 Task: Uninstall add-on""SlidesAI.io"".
Action: Mouse pressed left at (301, 63)
Screenshot: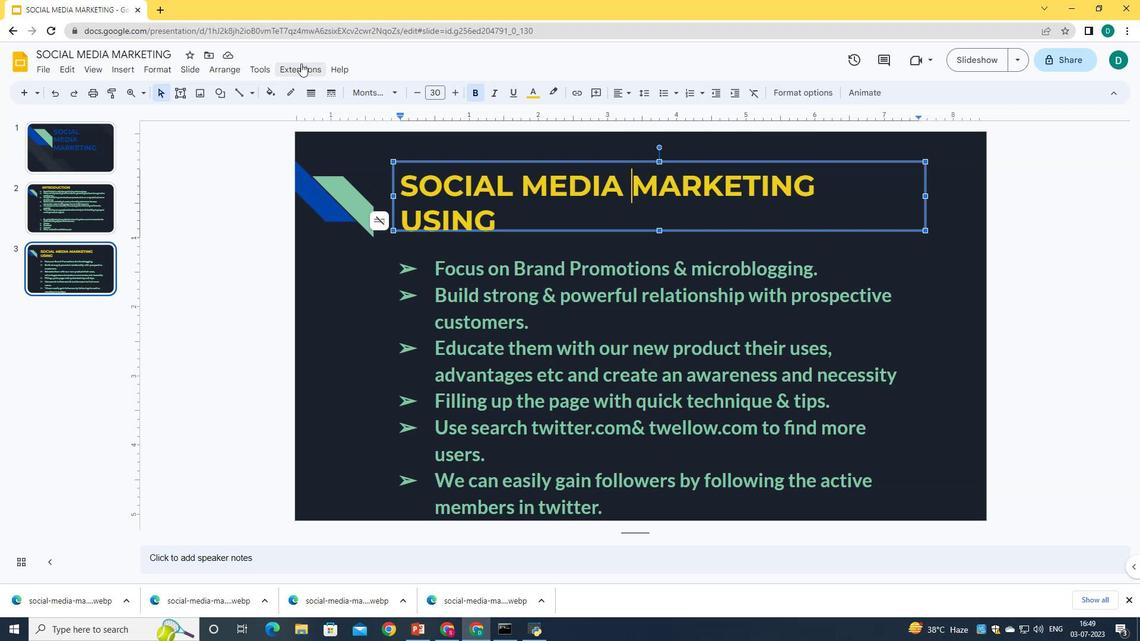 
Action: Mouse moved to (498, 106)
Screenshot: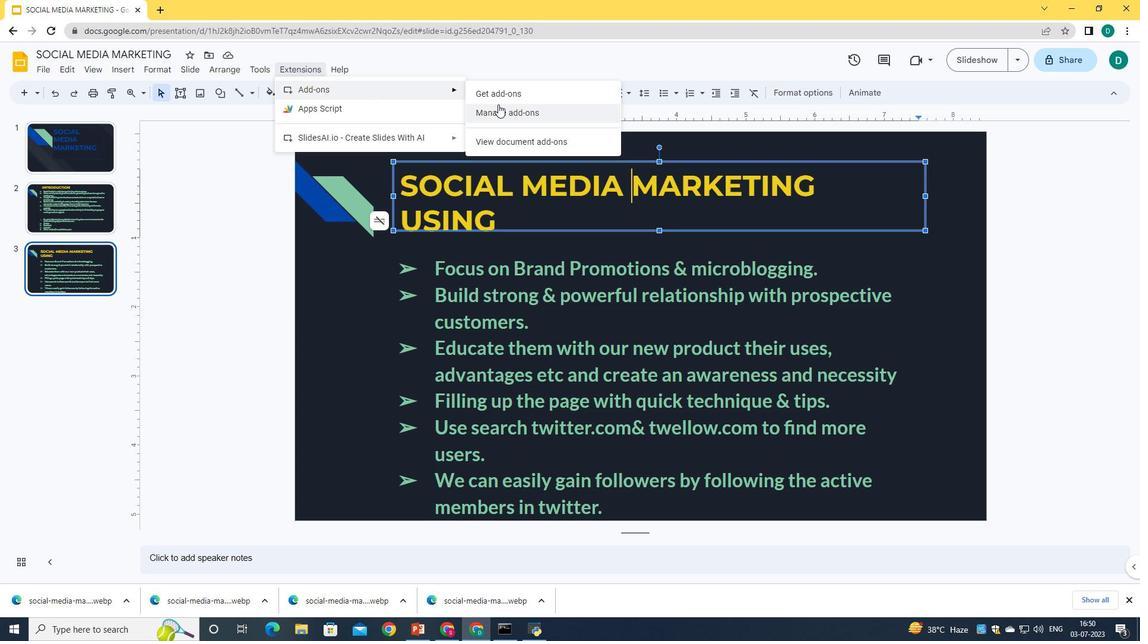 
Action: Mouse pressed left at (498, 106)
Screenshot: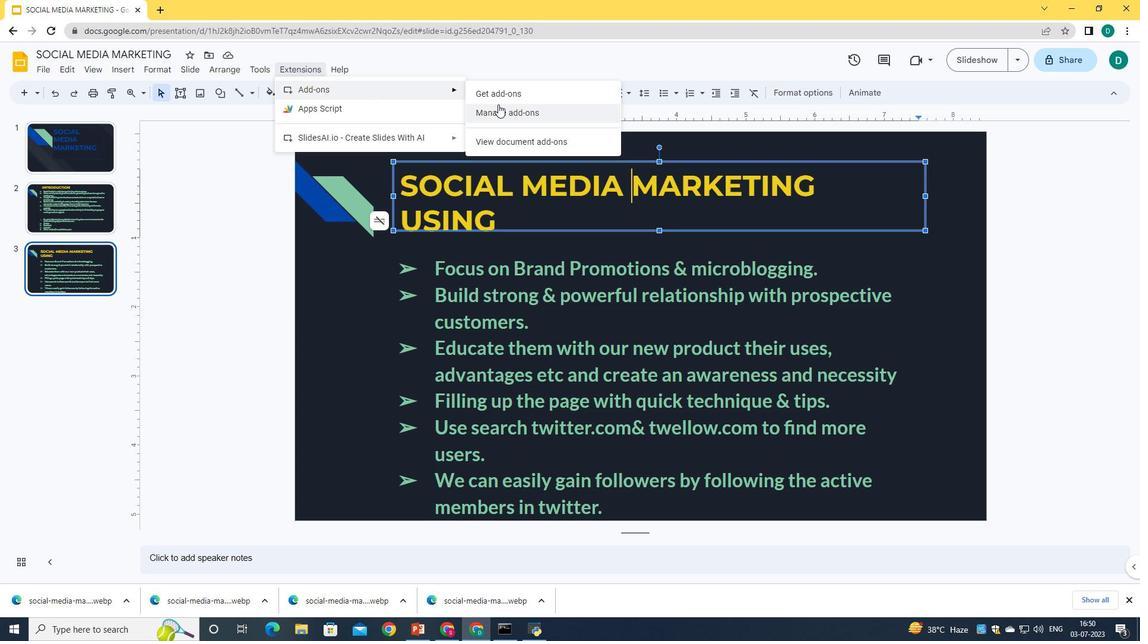 
Action: Mouse moved to (398, 151)
Screenshot: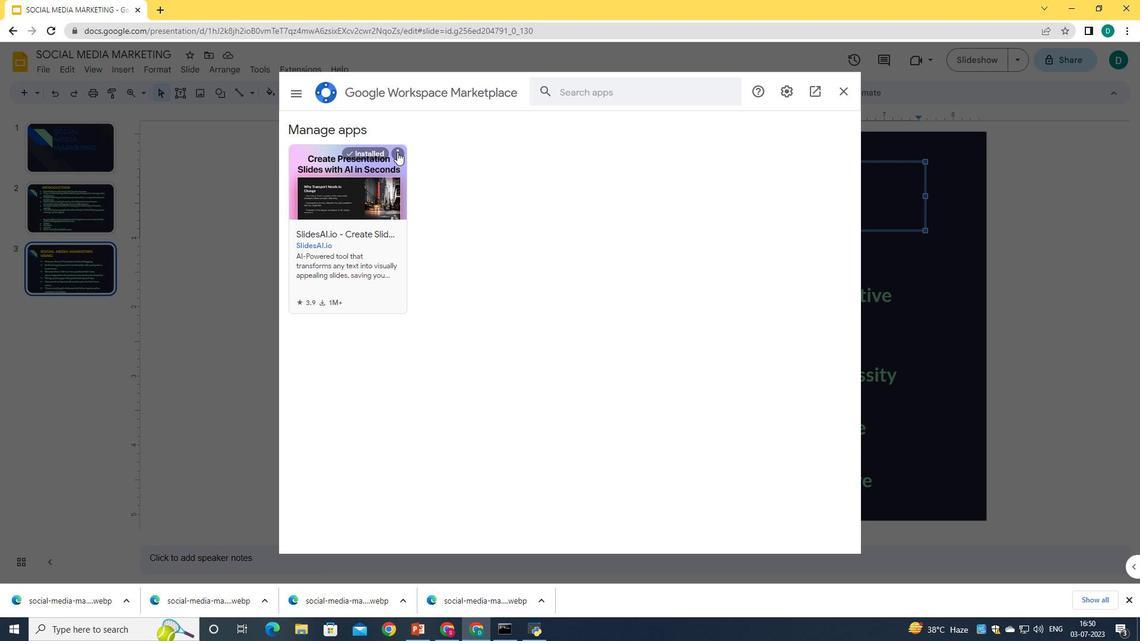 
Action: Mouse pressed left at (398, 151)
Screenshot: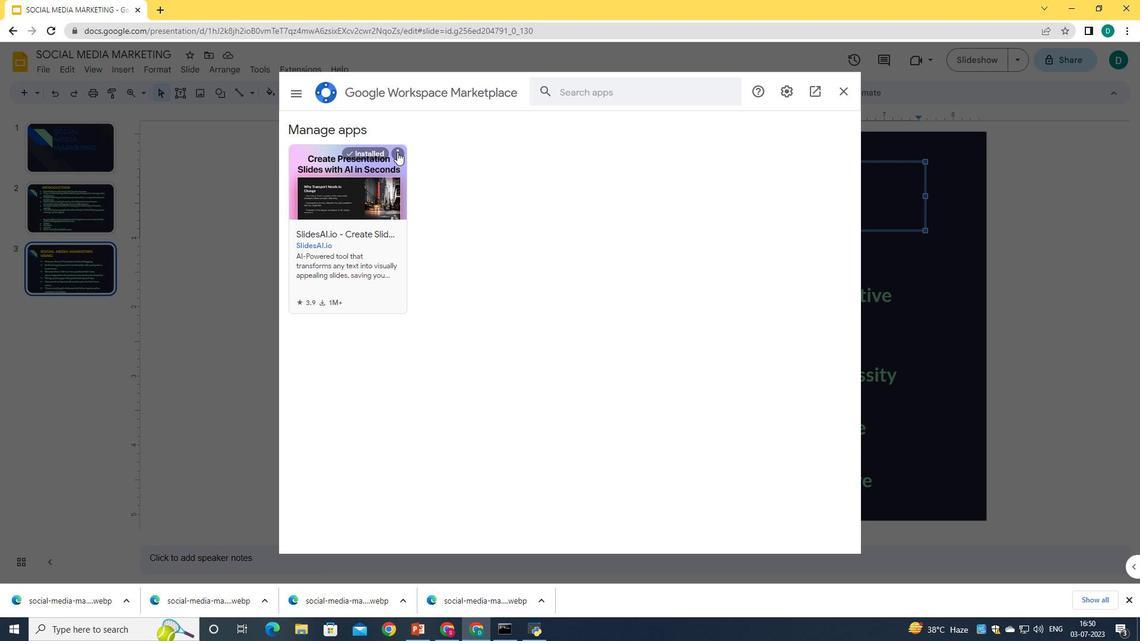 
Action: Mouse moved to (416, 165)
Screenshot: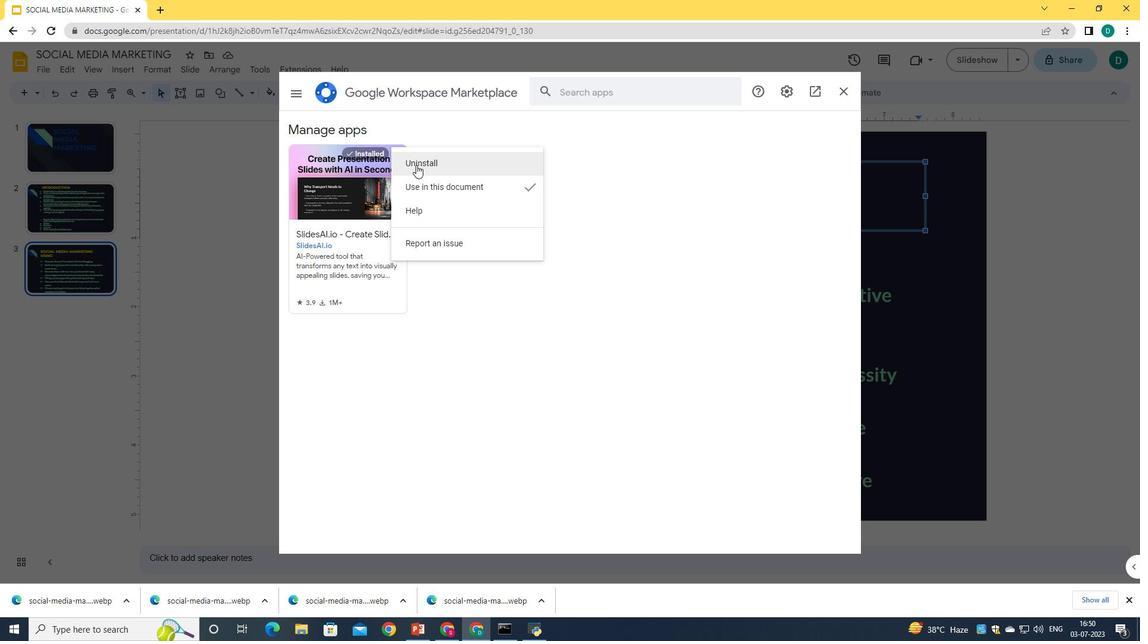 
Action: Mouse pressed left at (416, 165)
Screenshot: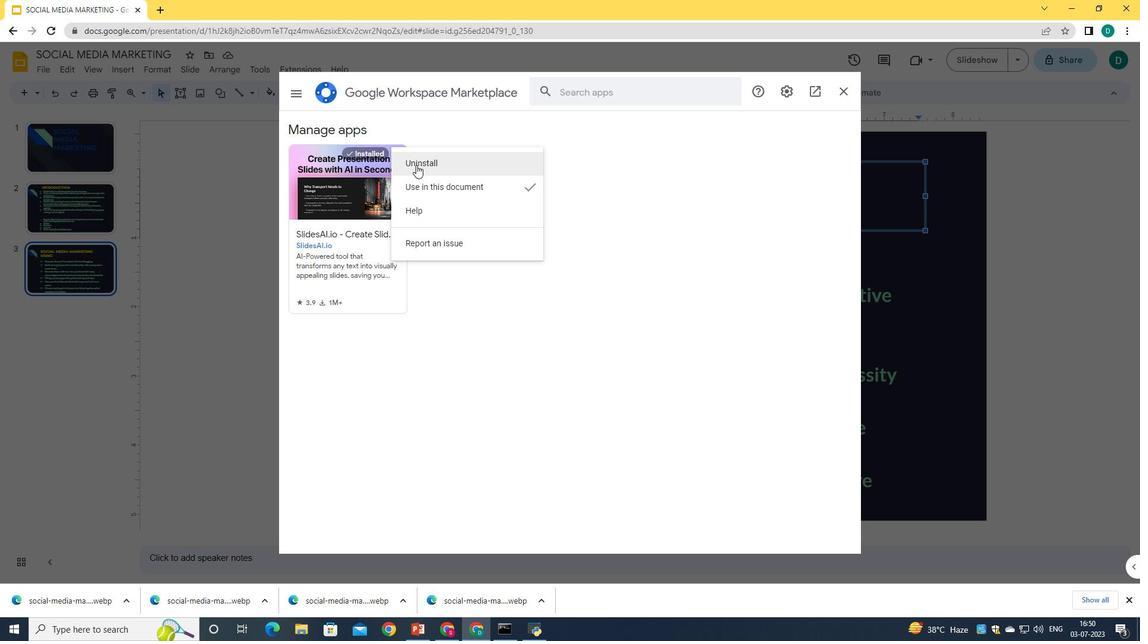 
Action: Mouse moved to (631, 370)
Screenshot: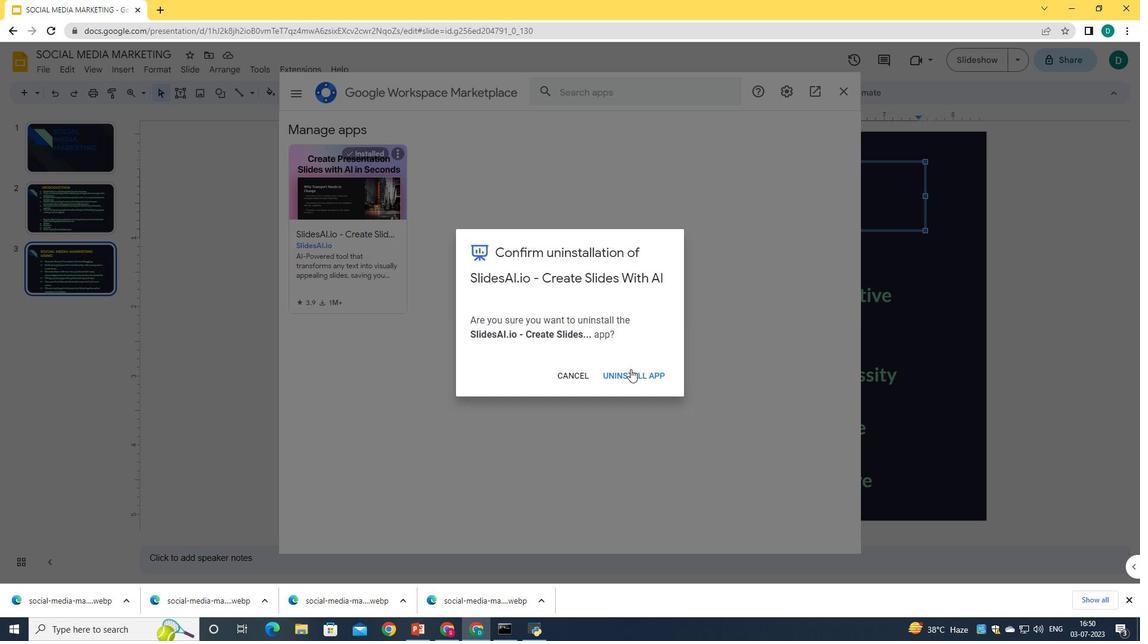 
Action: Mouse pressed left at (631, 370)
Screenshot: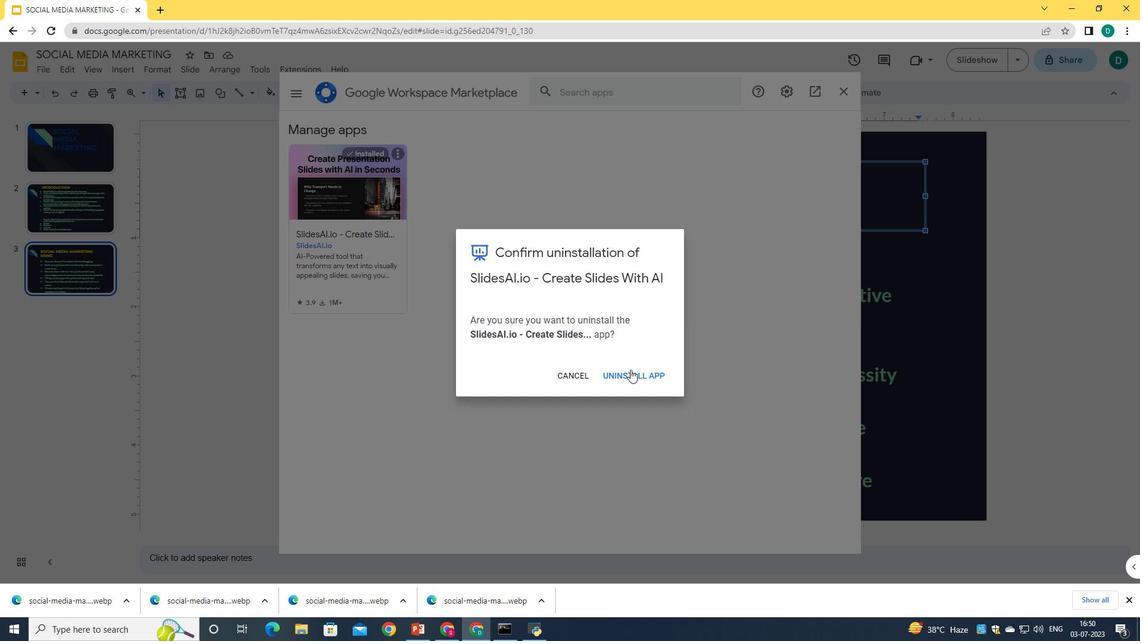 
Action: Mouse moved to (563, 315)
Screenshot: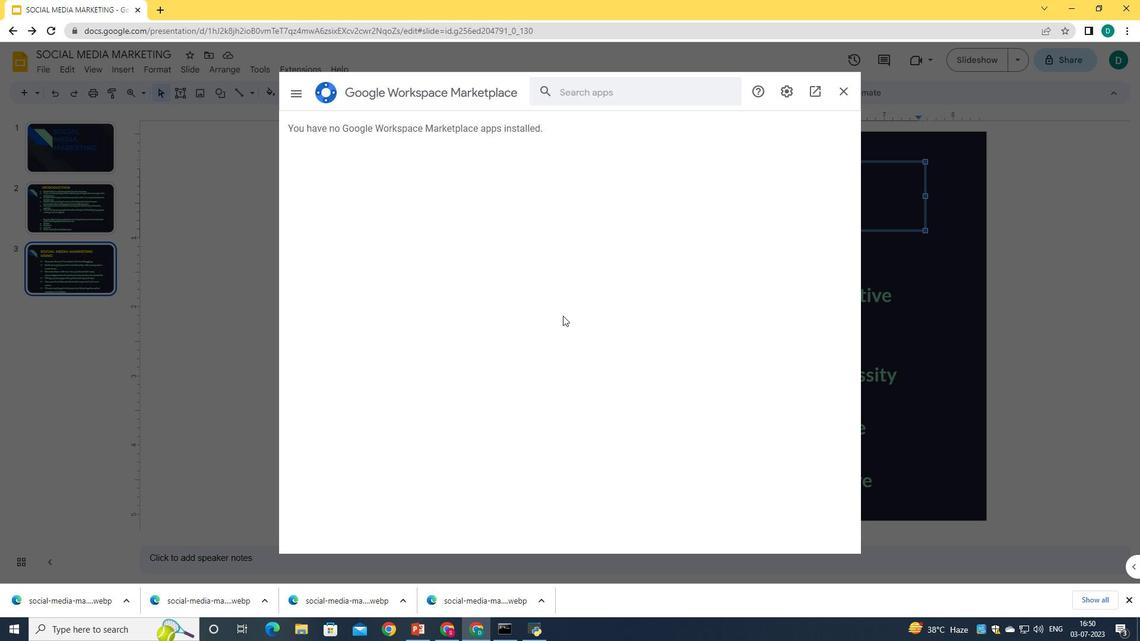 
